 Task: Create New Customer with Customer Name: Butterfly Emporium, Billing Address Line1: 2772 Fieldcrest Road, Billing Address Line2:  New York, Billing Address Line3:  New York 10005, Cell Number: 631-497-1043
Action: Mouse moved to (144, 29)
Screenshot: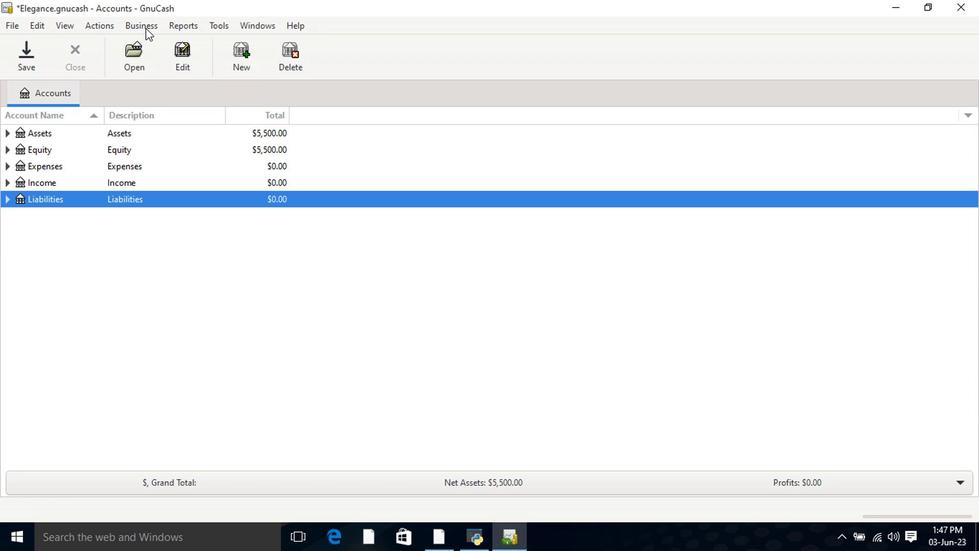 
Action: Mouse pressed left at (144, 29)
Screenshot: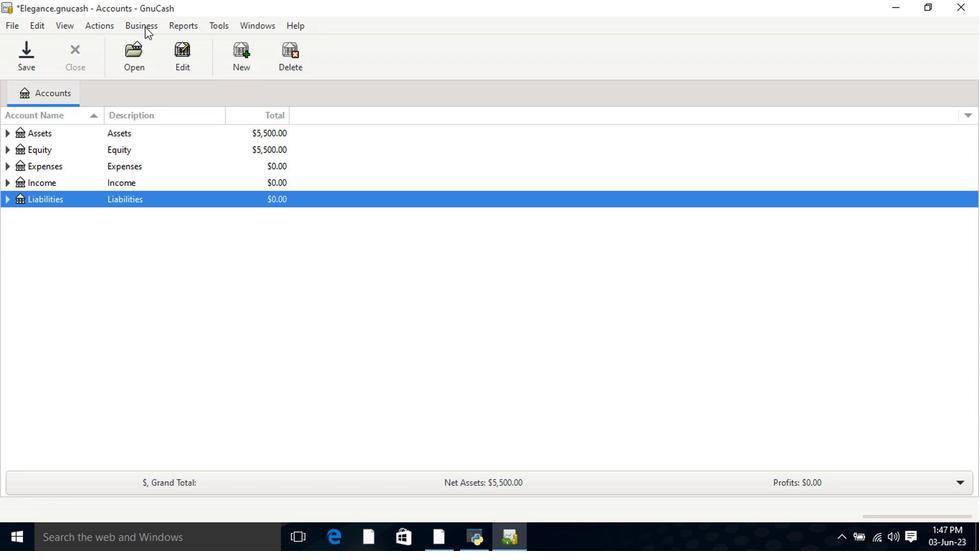 
Action: Mouse moved to (298, 66)
Screenshot: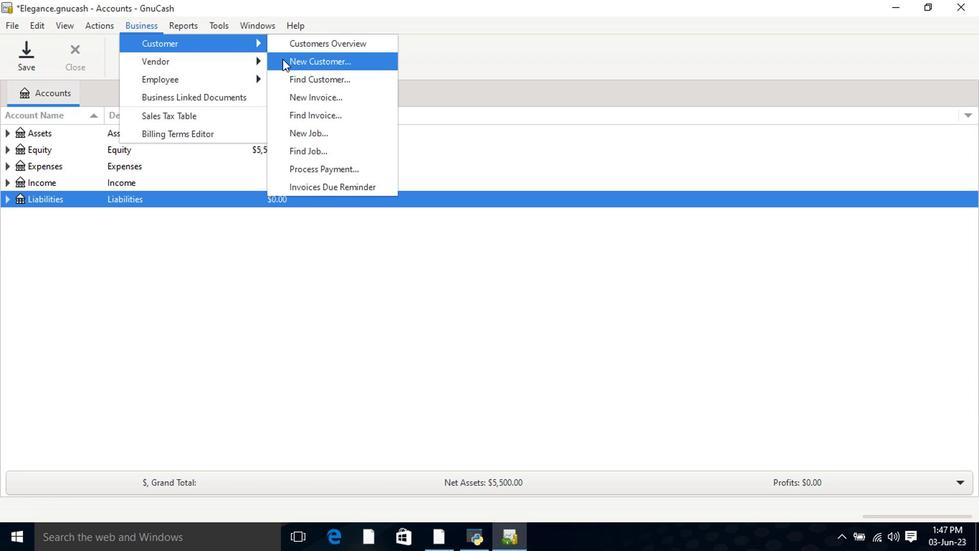 
Action: Mouse pressed left at (298, 66)
Screenshot: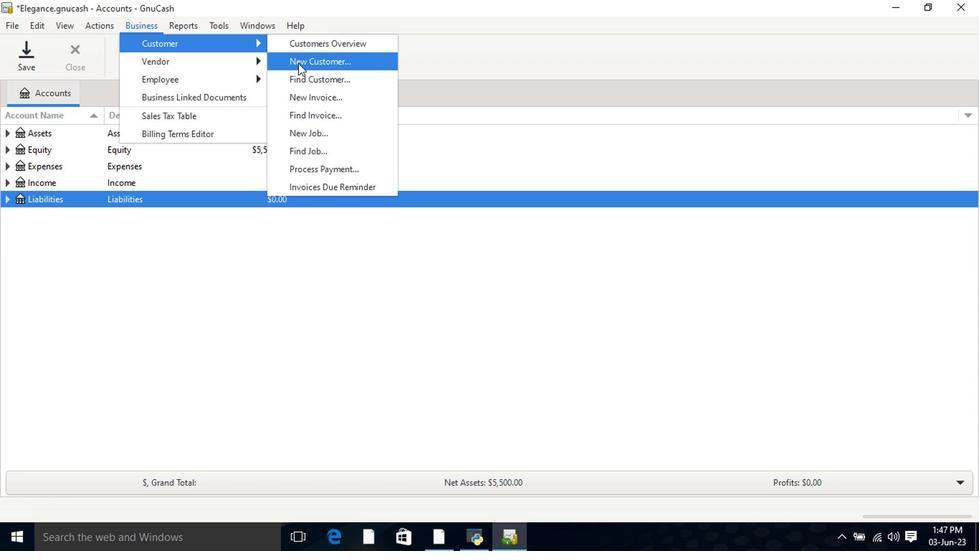 
Action: Mouse moved to (520, 168)
Screenshot: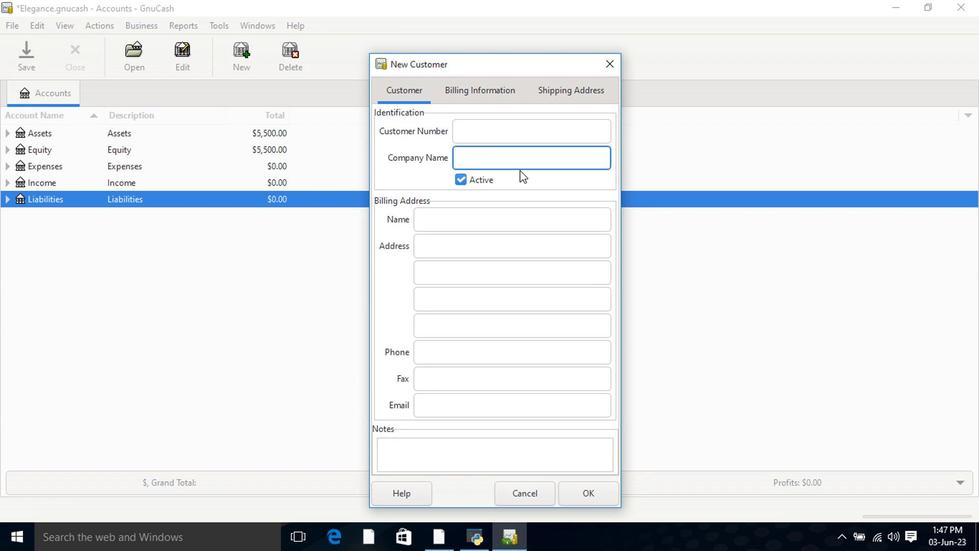
Action: Key pressed <Key.shift>Butterfly<Key.space><Key.shift>Emporium<Key.tab><Key.tab><Key.tab>2772<Key.space><Key.shift>Fieldcrest<Key.space><Key.shift>Road<Key.tab><Key.shift>New<Key.space><Key.shift>york<Key.tab><Key.shift>NEW<Key.space><Key.shift>York<Key.space>10005<Key.tab><Key.tab>631-497-1043
Screenshot: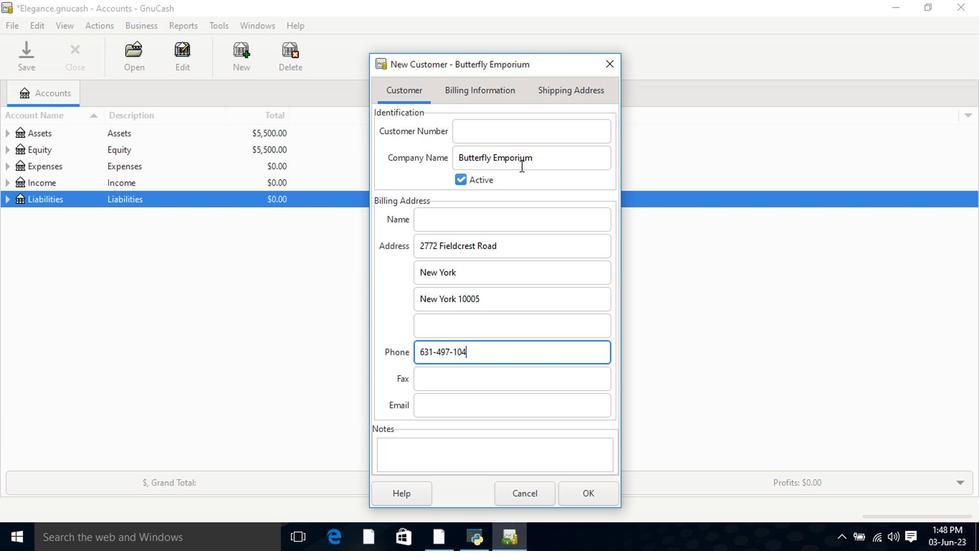 
Action: Mouse moved to (488, 93)
Screenshot: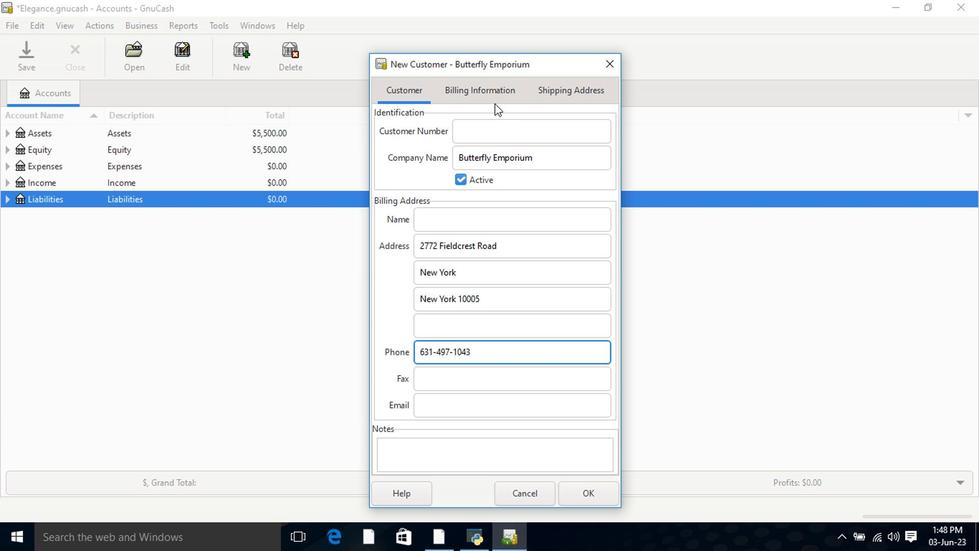 
Action: Mouse pressed left at (488, 93)
Screenshot: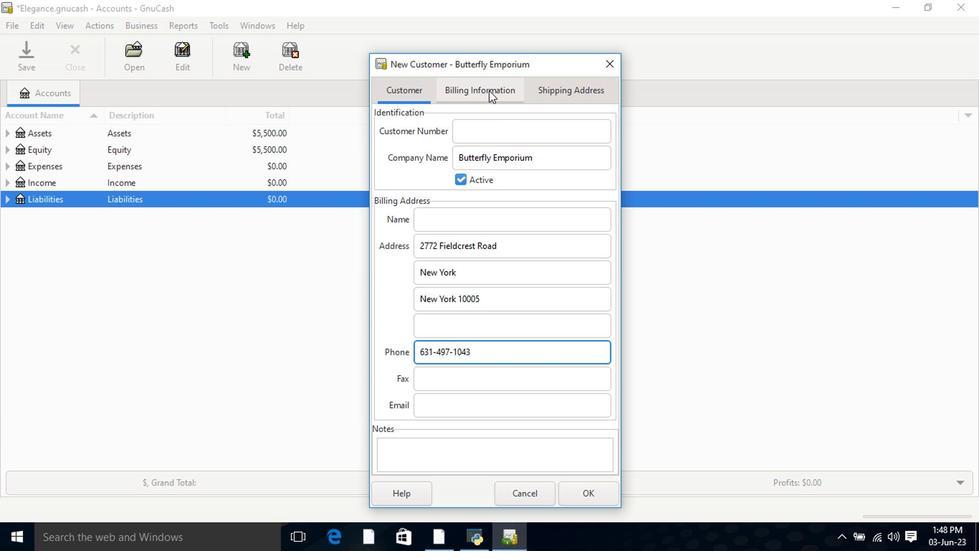 
Action: Mouse moved to (573, 97)
Screenshot: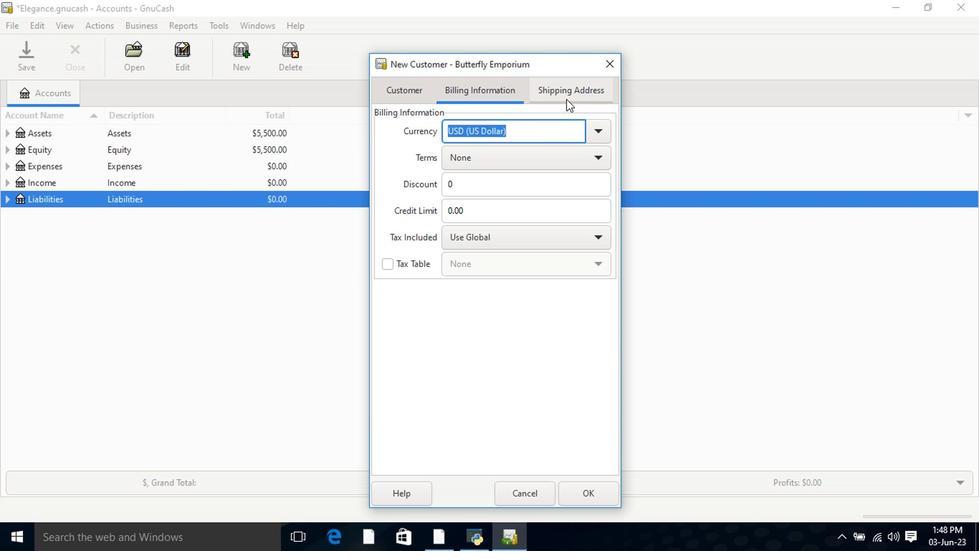 
Action: Mouse pressed left at (573, 97)
Screenshot: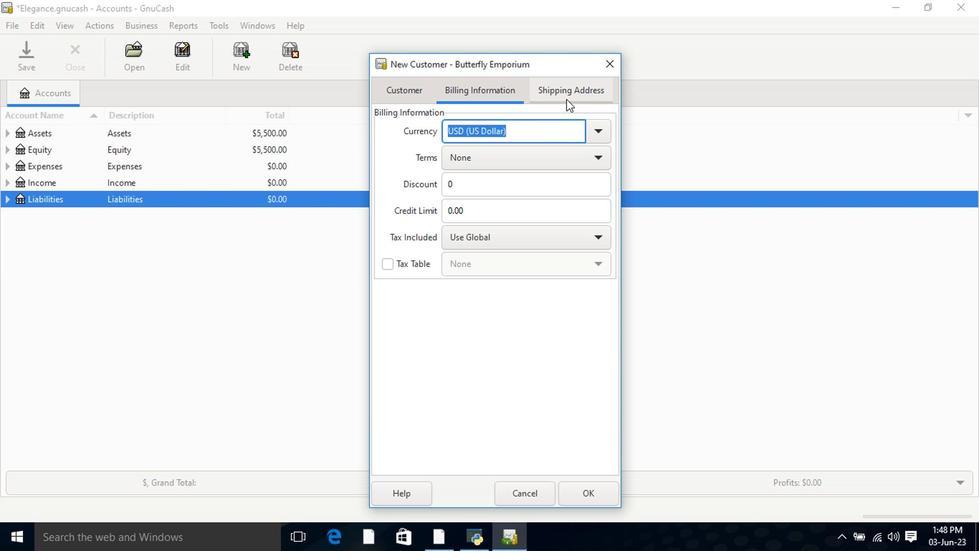
Action: Mouse moved to (585, 495)
Screenshot: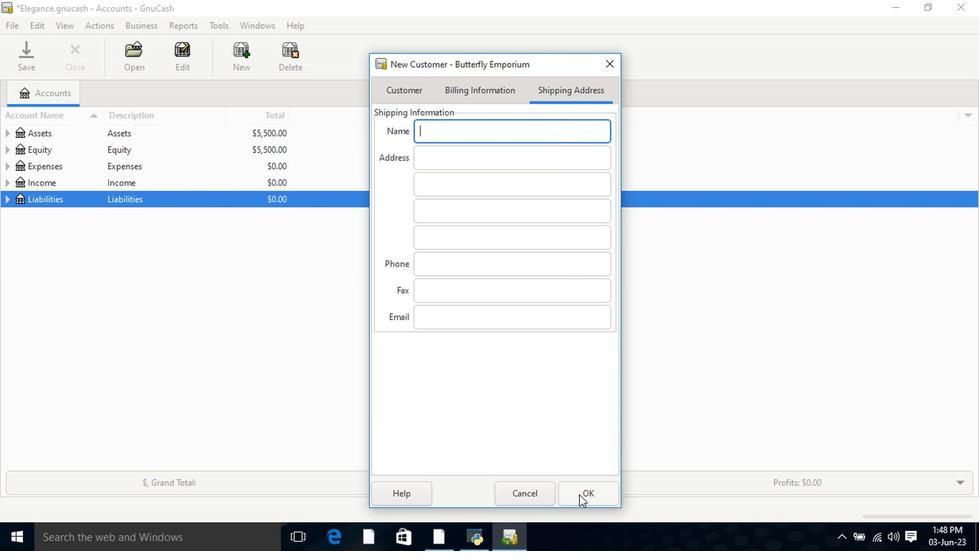 
Action: Mouse pressed left at (585, 495)
Screenshot: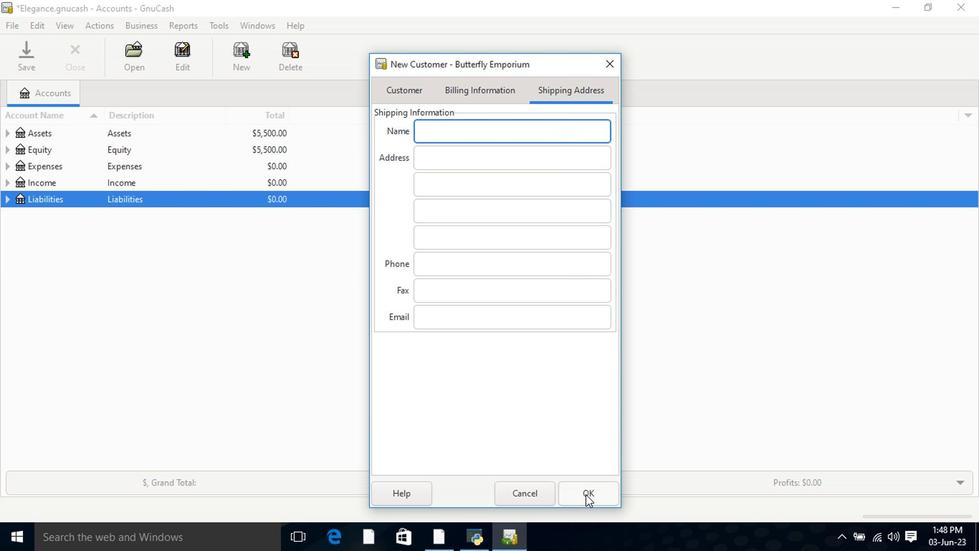 
Action: Mouse moved to (585, 493)
Screenshot: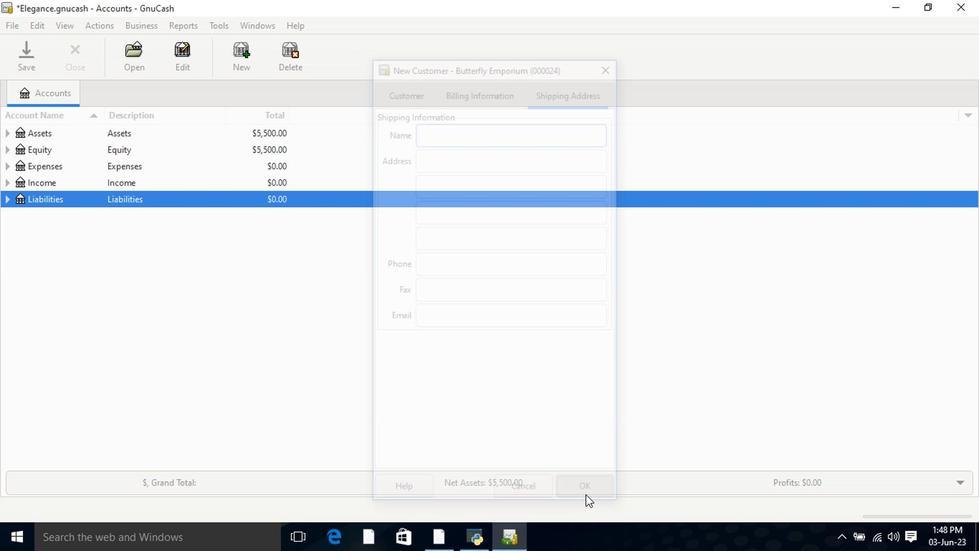 
